 Task: Use the formula "HEX2DEC" in spreadsheet "Project portfolio".
Action: Mouse pressed left at (636, 264)
Screenshot: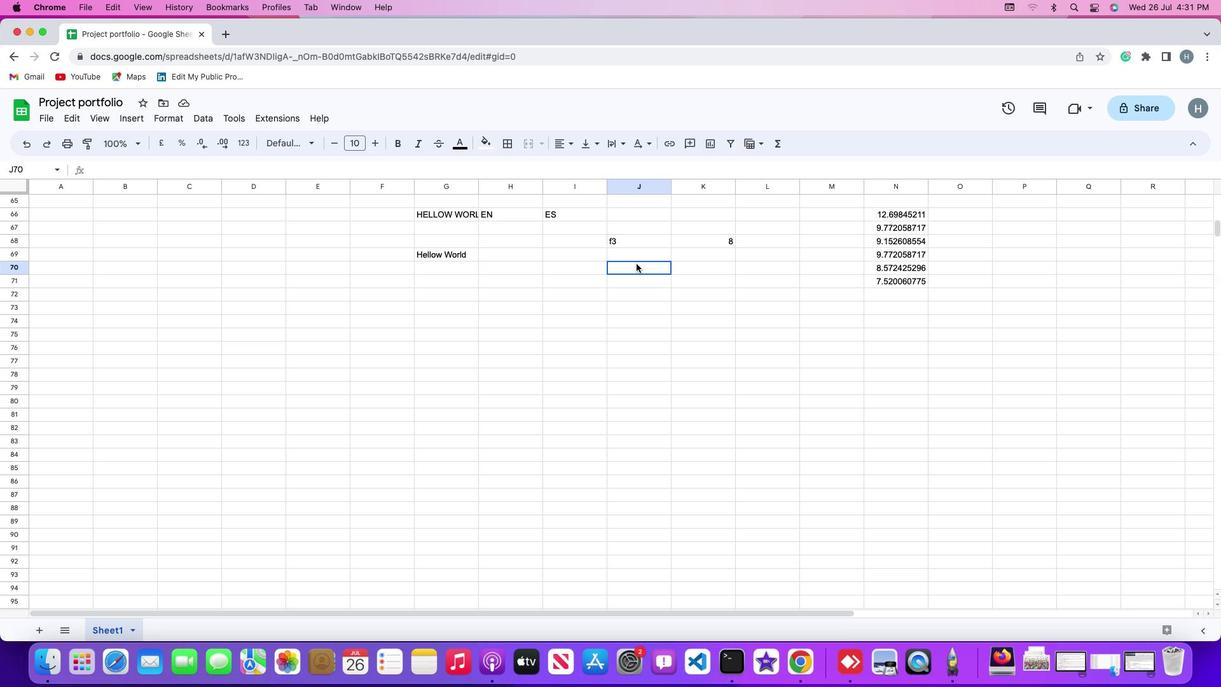 
Action: Mouse moved to (142, 119)
Screenshot: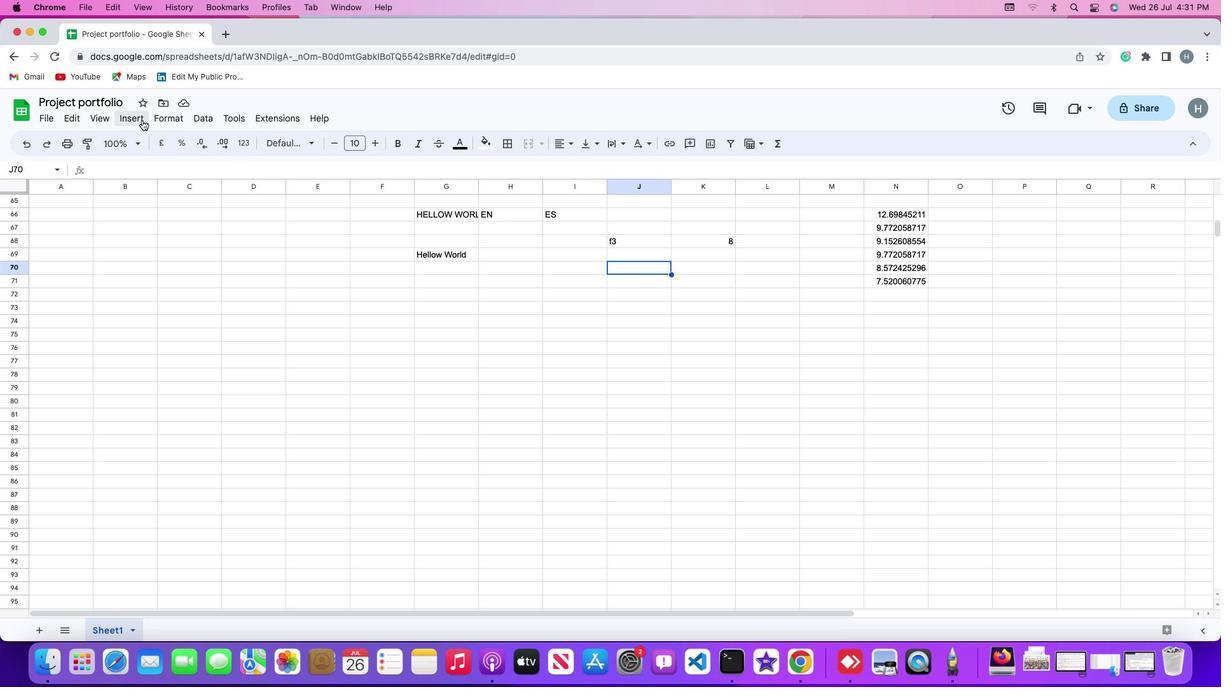 
Action: Mouse pressed left at (142, 119)
Screenshot: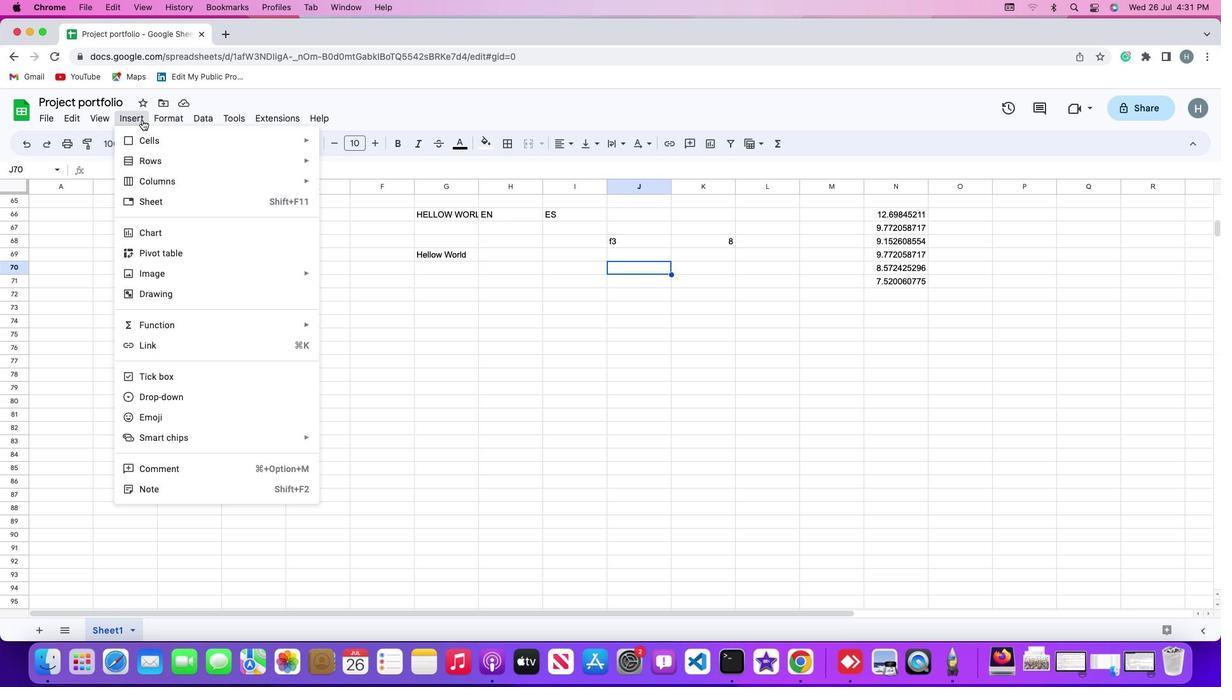 
Action: Mouse moved to (150, 328)
Screenshot: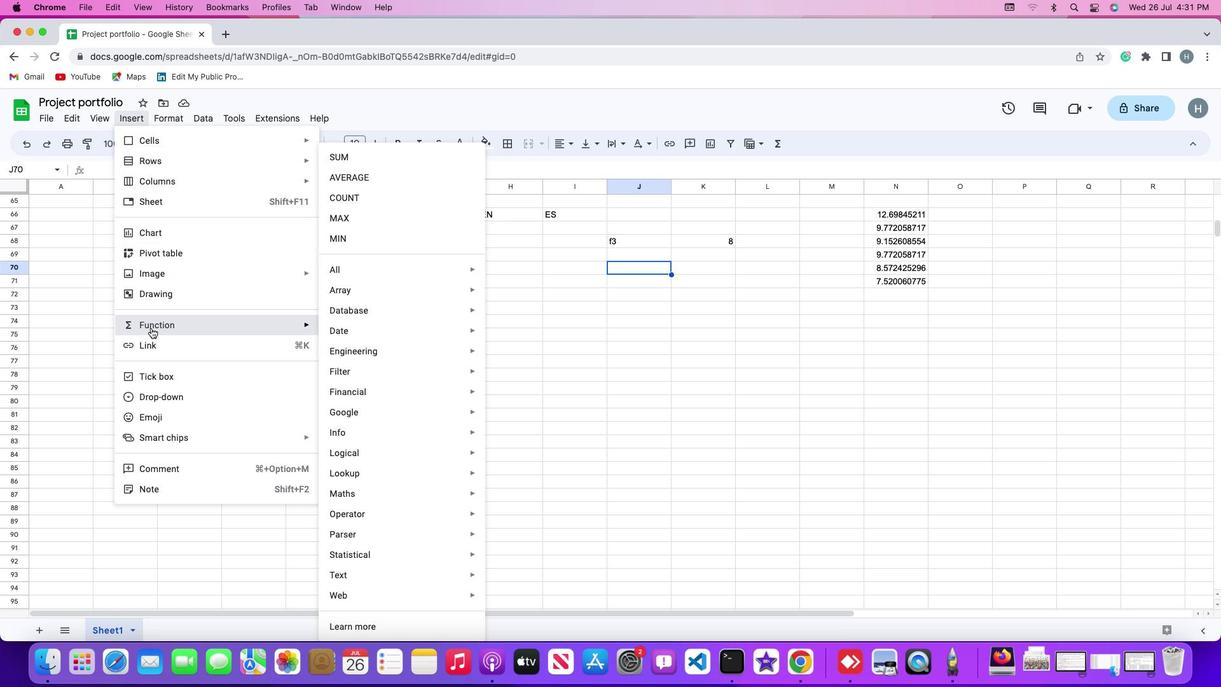 
Action: Mouse pressed left at (150, 328)
Screenshot: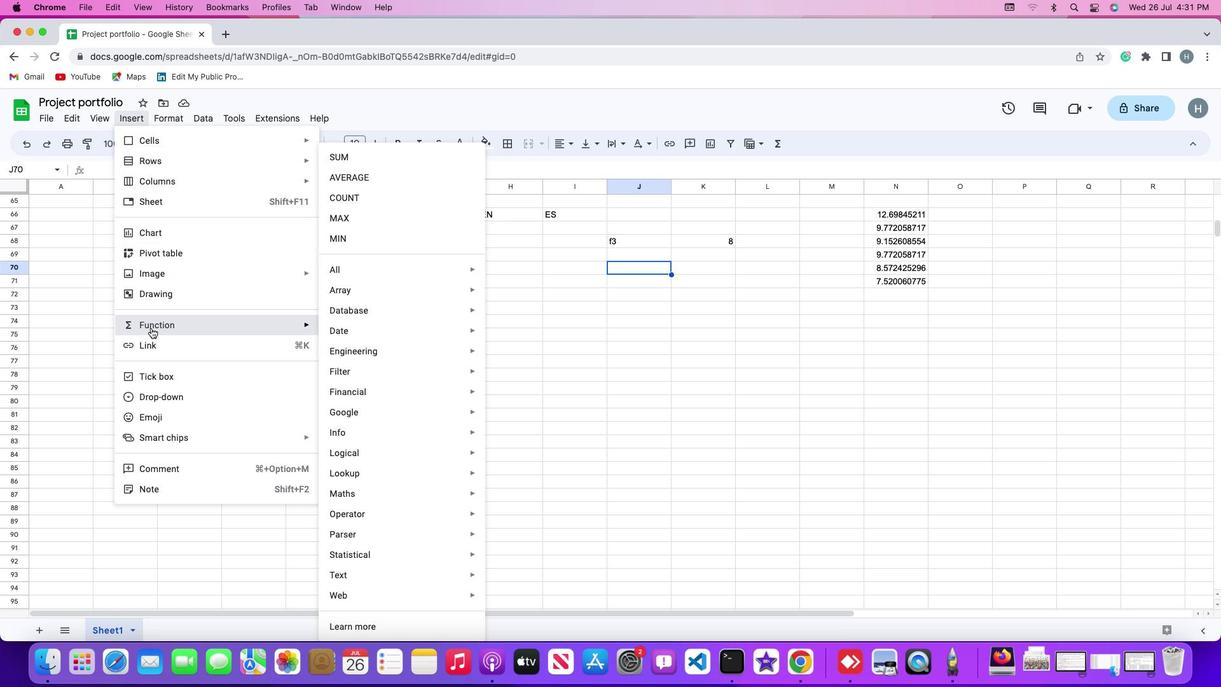 
Action: Mouse moved to (394, 263)
Screenshot: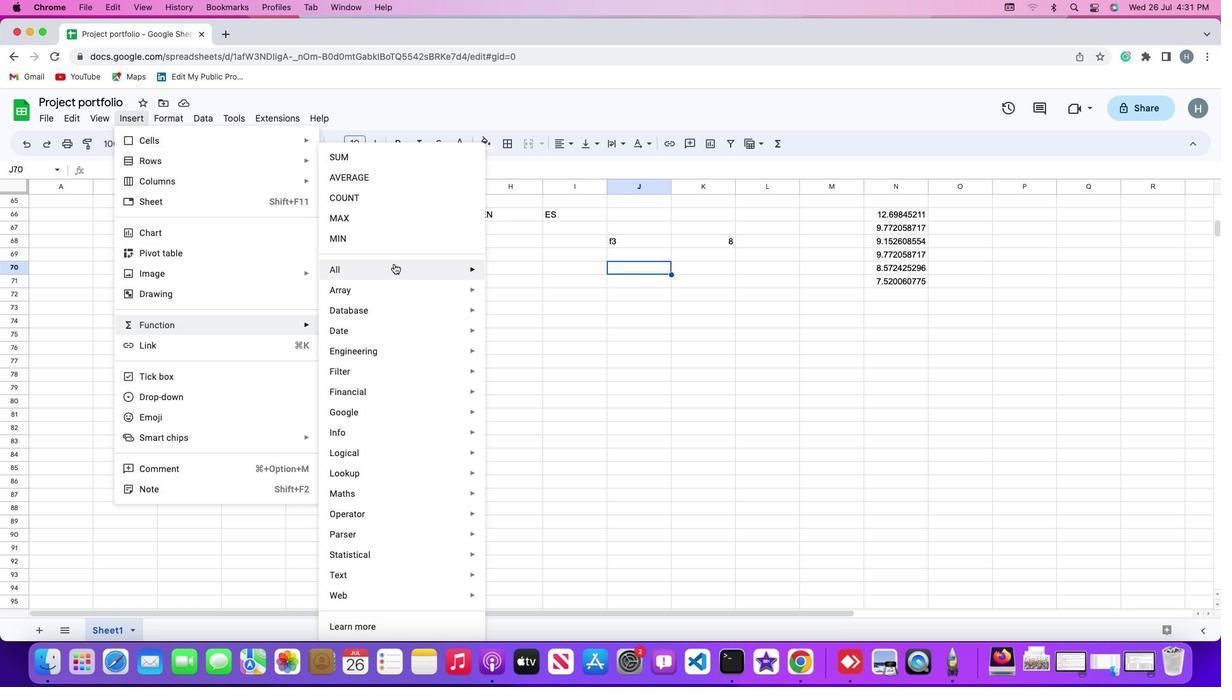 
Action: Mouse pressed left at (394, 263)
Screenshot: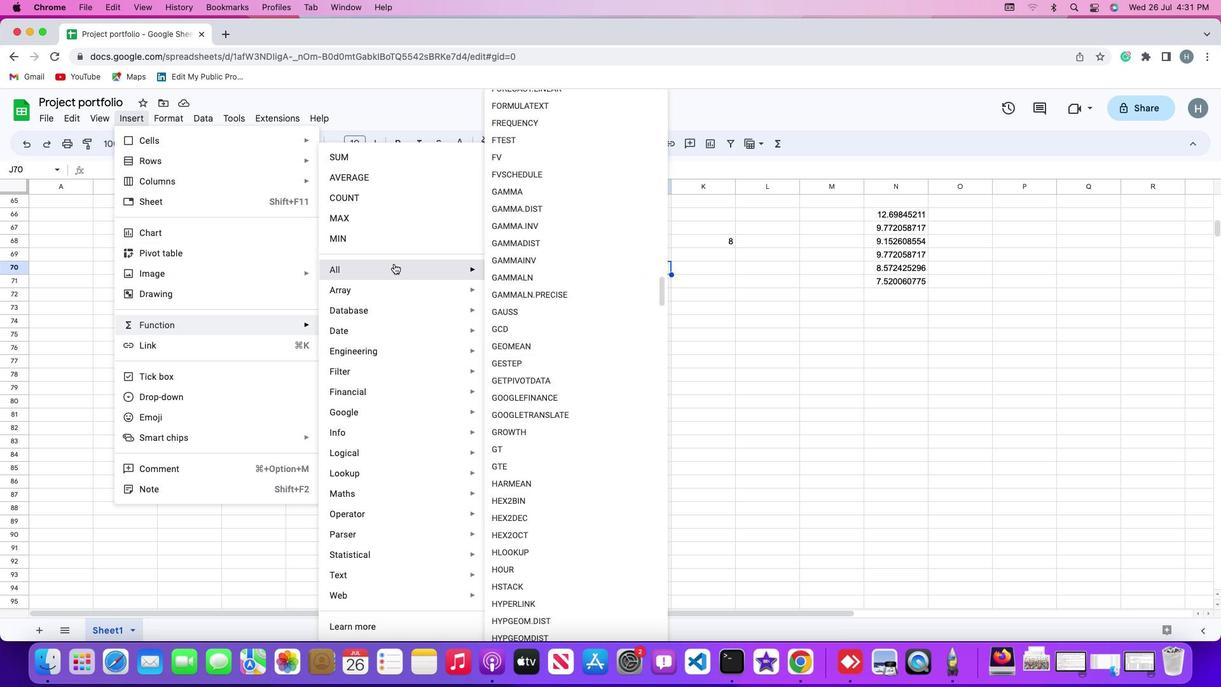 
Action: Mouse moved to (552, 522)
Screenshot: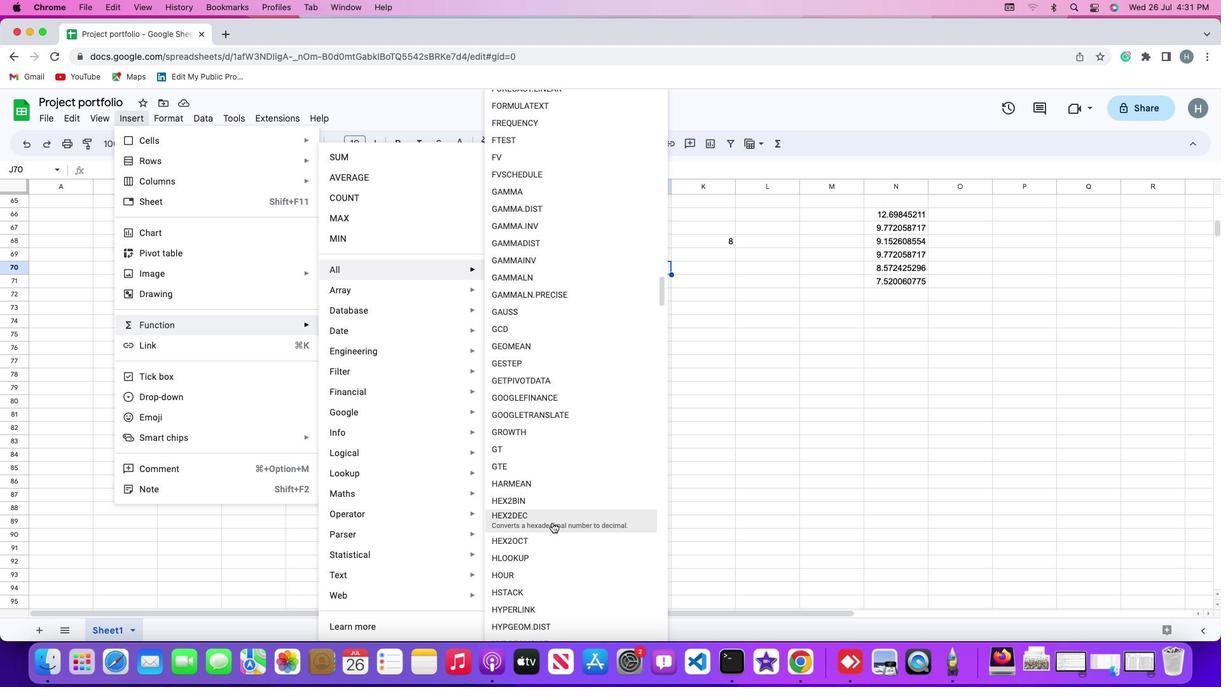 
Action: Mouse pressed left at (552, 522)
Screenshot: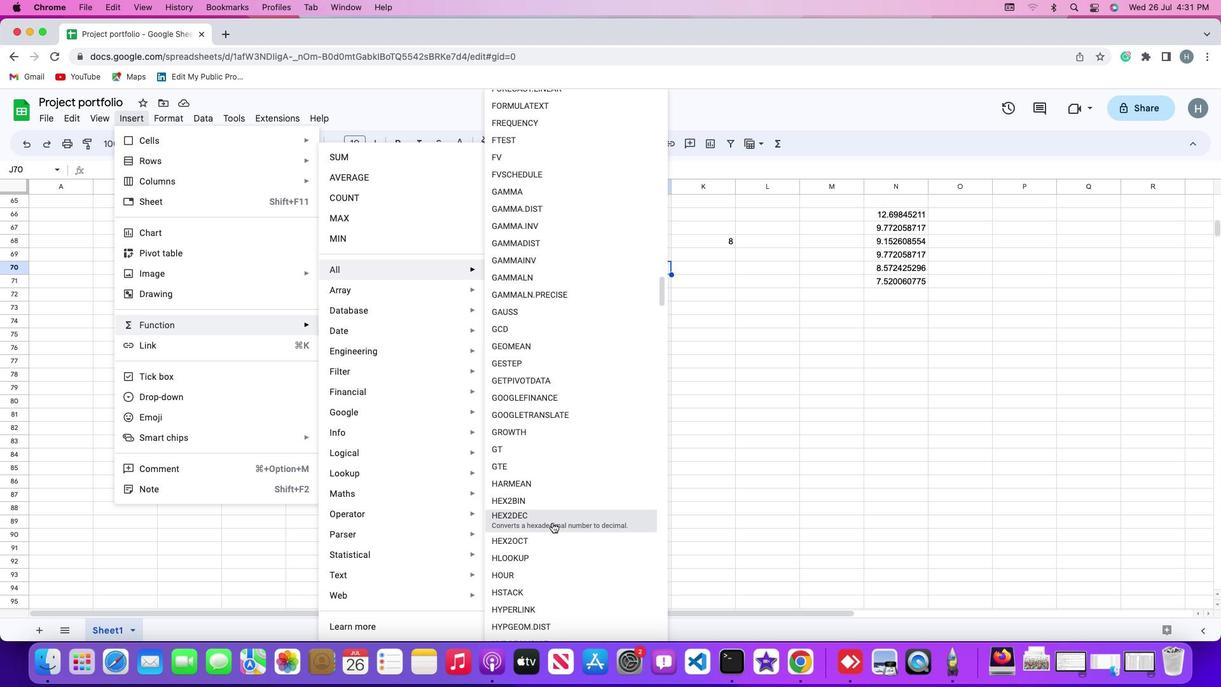 
Action: Mouse moved to (631, 239)
Screenshot: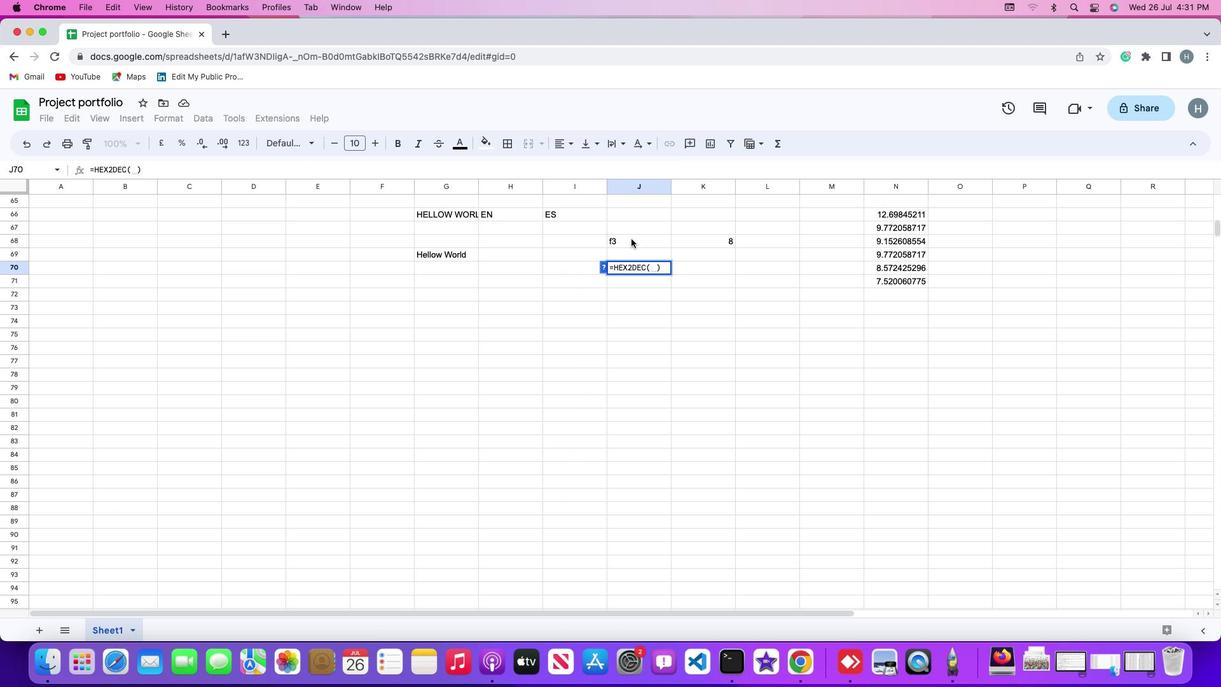 
Action: Mouse pressed left at (631, 239)
Screenshot: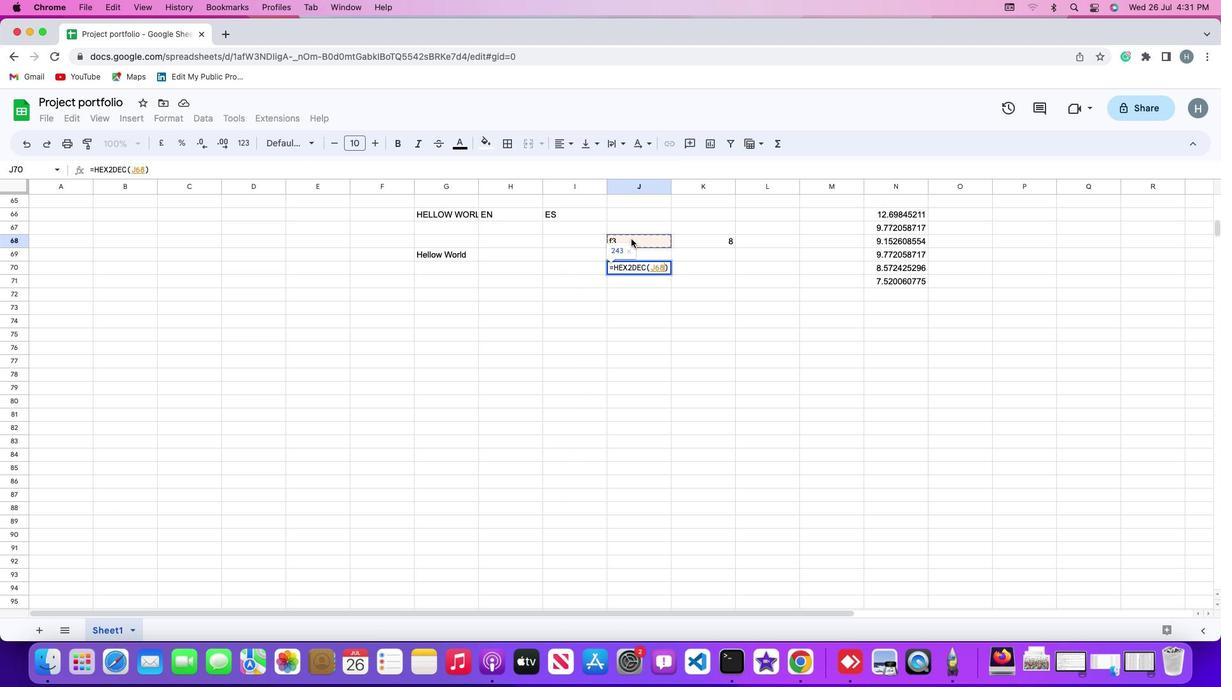 
Action: Key pressed Key.enter
Screenshot: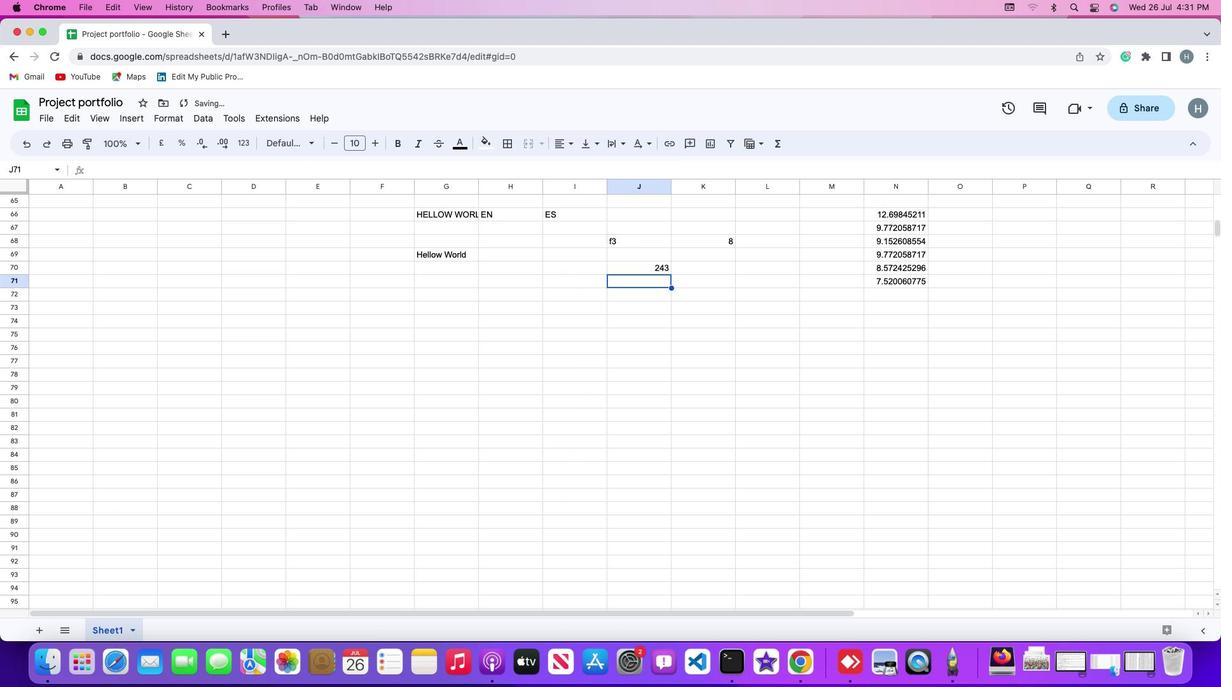 
